 Task: Move the task Create a new online platform for online insurance services to the section Done in the project AmberDrive and filter the tasks in the project by Due this week
Action: Mouse moved to (434, 318)
Screenshot: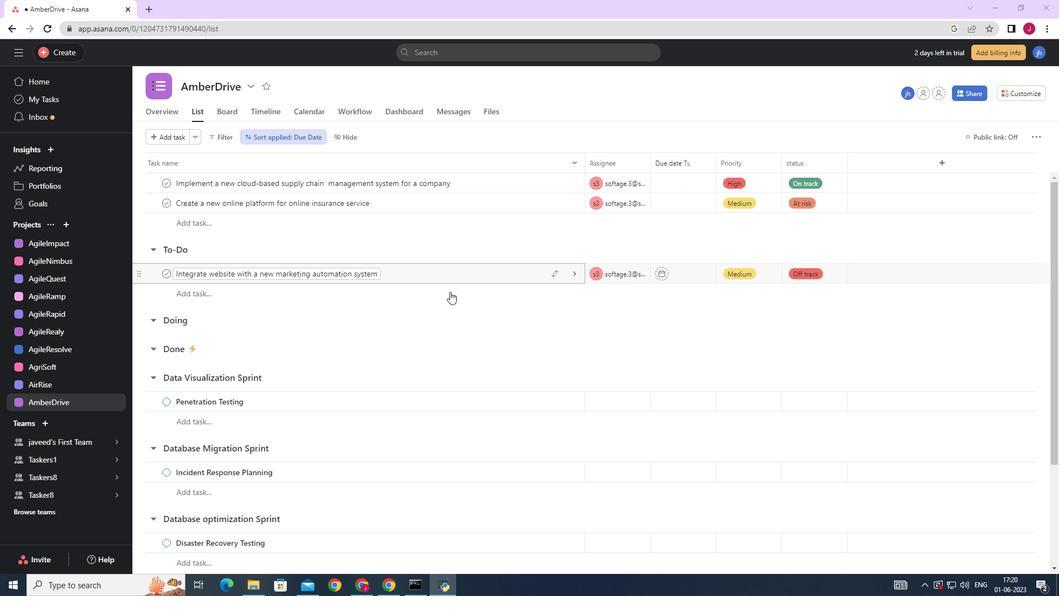 
Action: Mouse scrolled (434, 318) with delta (0, 0)
Screenshot: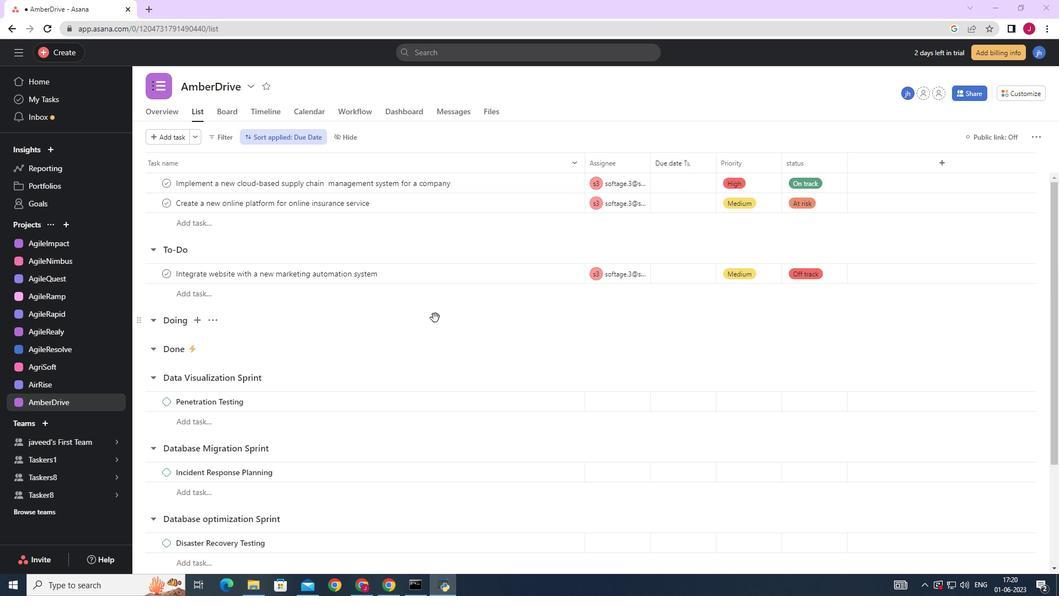 
Action: Mouse moved to (556, 201)
Screenshot: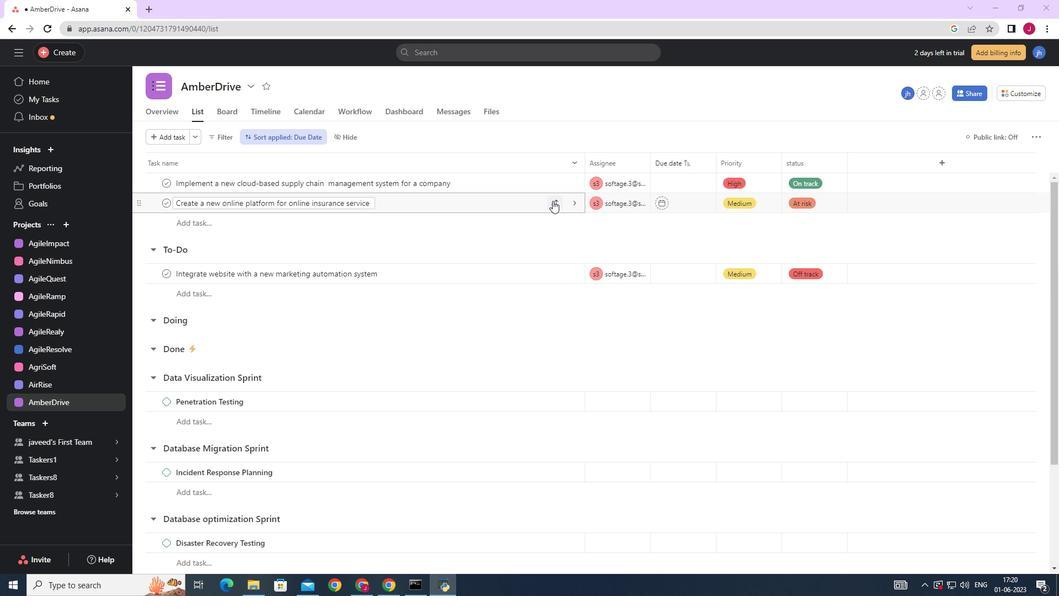
Action: Mouse pressed left at (556, 201)
Screenshot: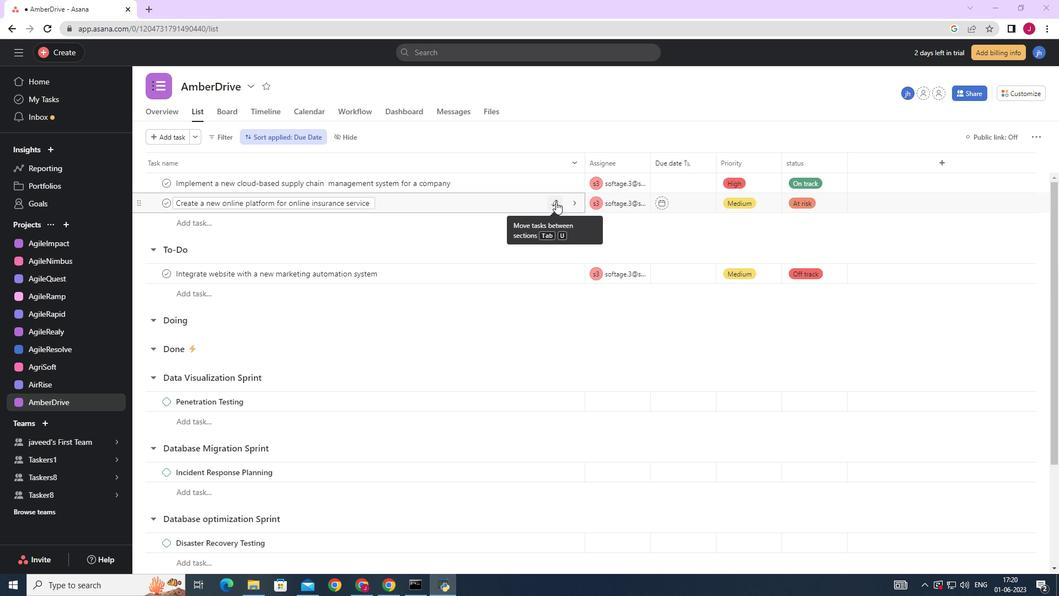 
Action: Mouse moved to (476, 300)
Screenshot: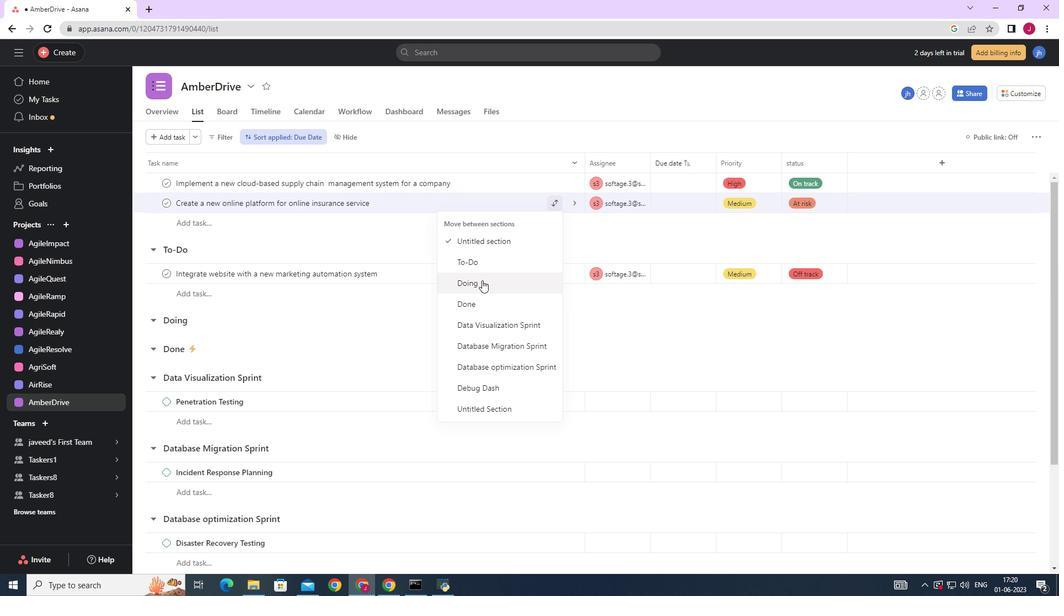 
Action: Mouse pressed left at (476, 300)
Screenshot: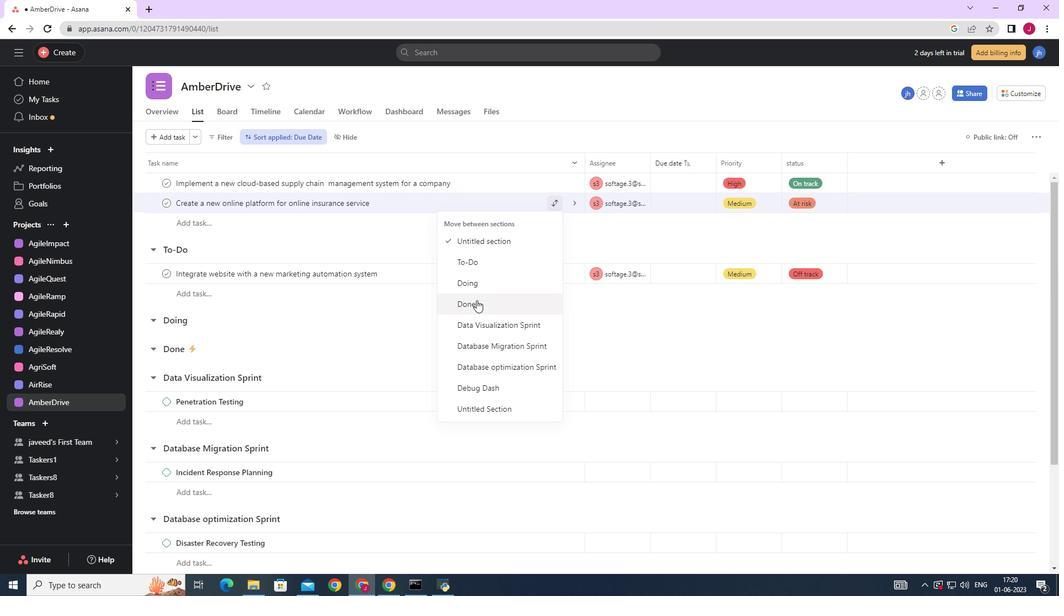 
Action: Mouse moved to (222, 134)
Screenshot: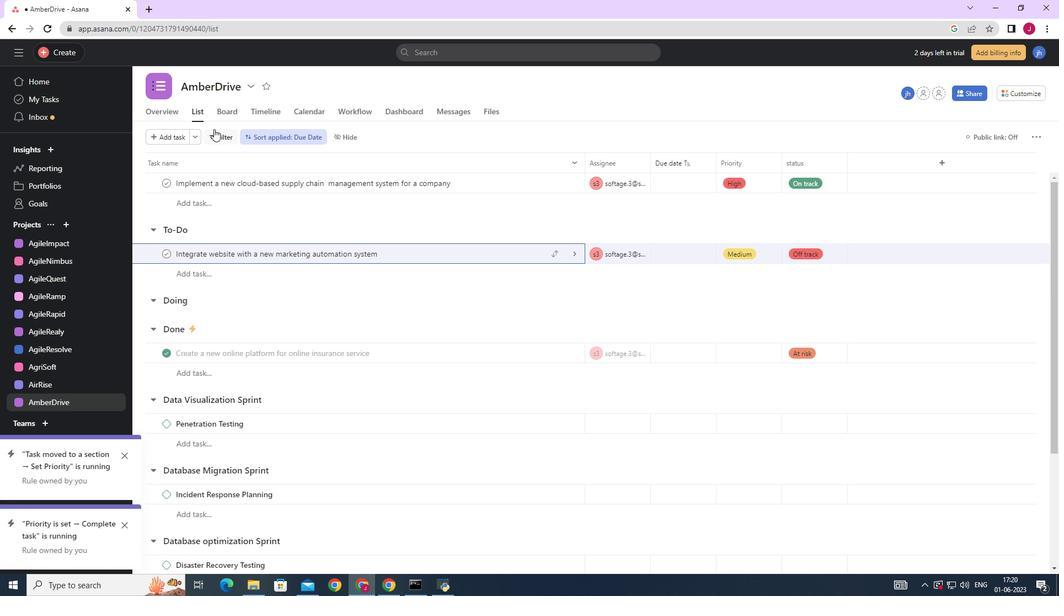 
Action: Mouse pressed left at (222, 134)
Screenshot: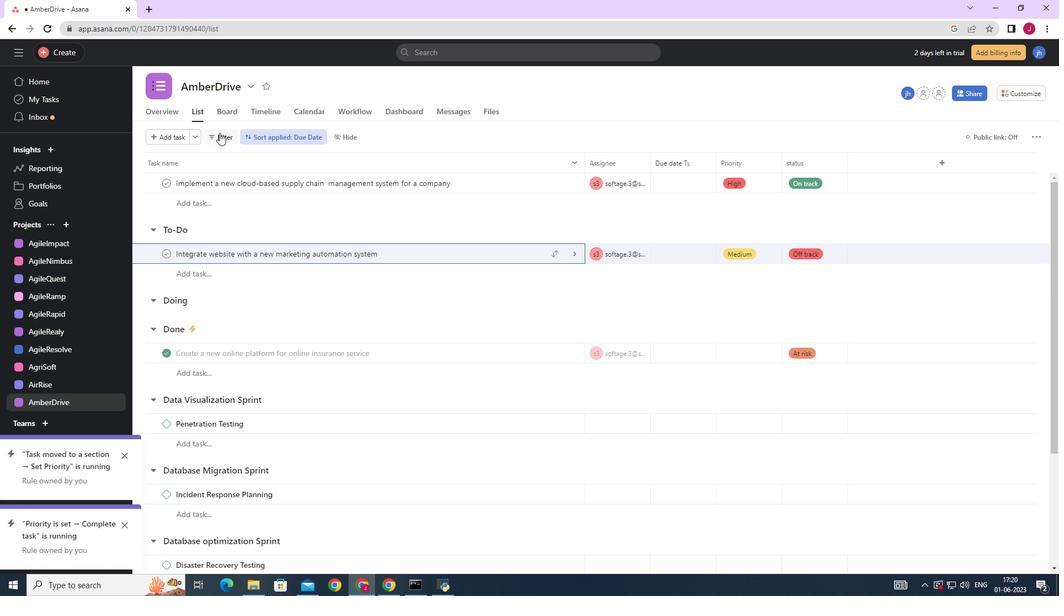 
Action: Mouse moved to (418, 179)
Screenshot: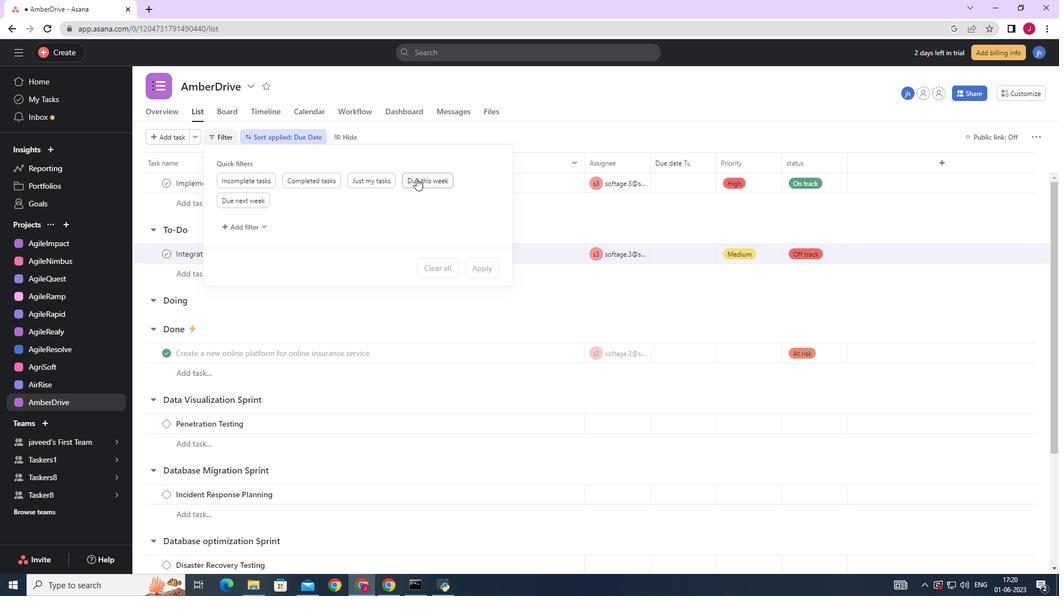 
Action: Mouse pressed left at (418, 179)
Screenshot: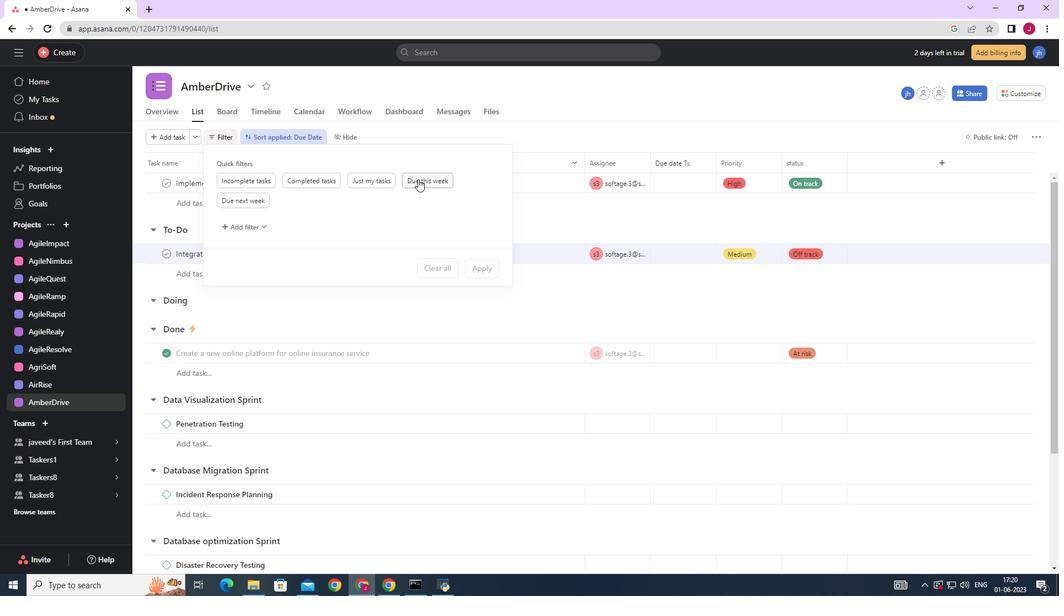 
Action: Mouse moved to (498, 223)
Screenshot: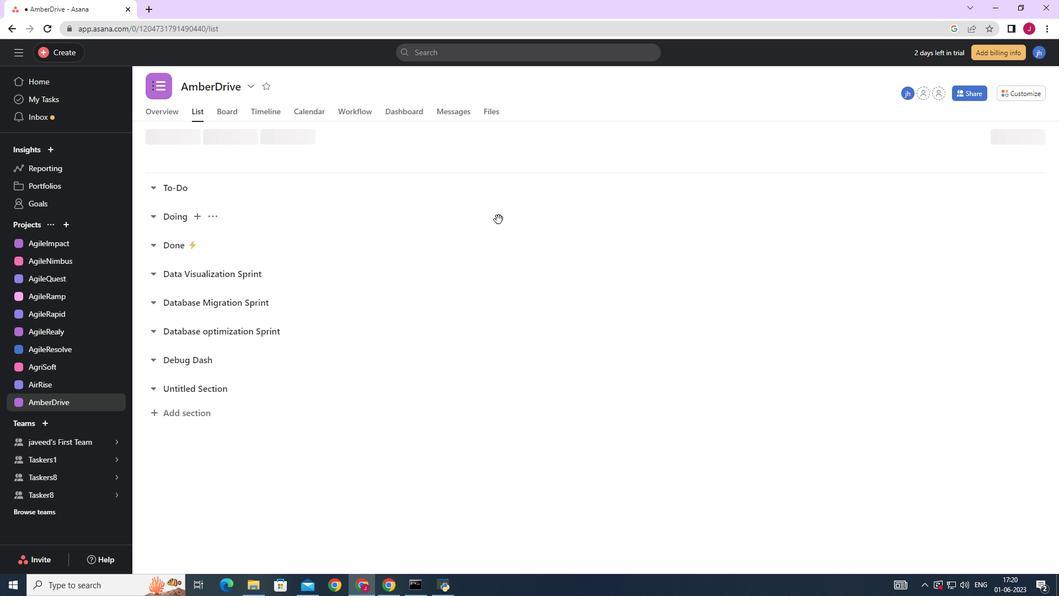 
